 Task: Create a due date automation trigger when advanced on, 2 working days after a card is due add basic with the red label is due at 11:00 AM.
Action: Mouse moved to (1002, 81)
Screenshot: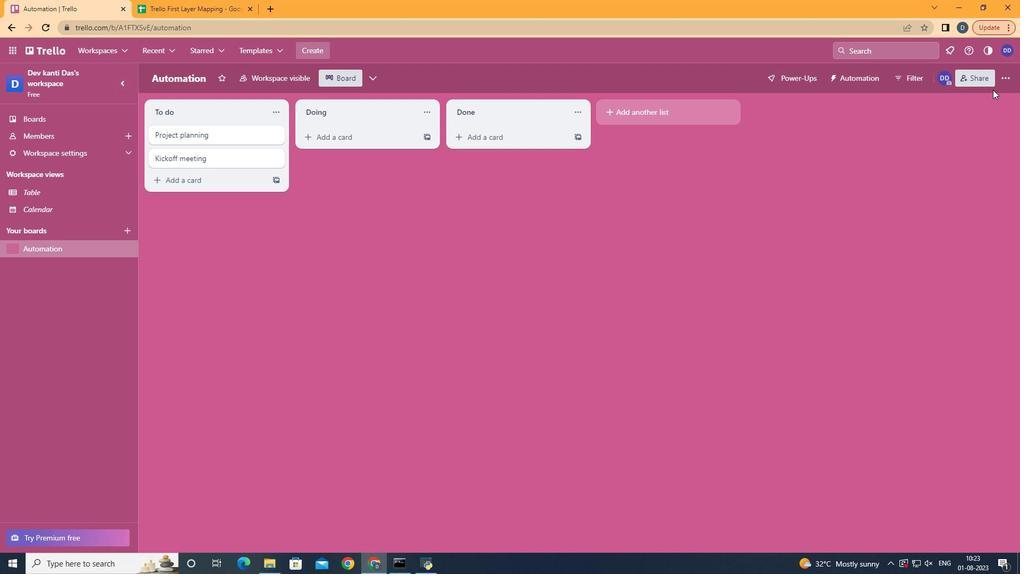 
Action: Mouse pressed left at (1002, 81)
Screenshot: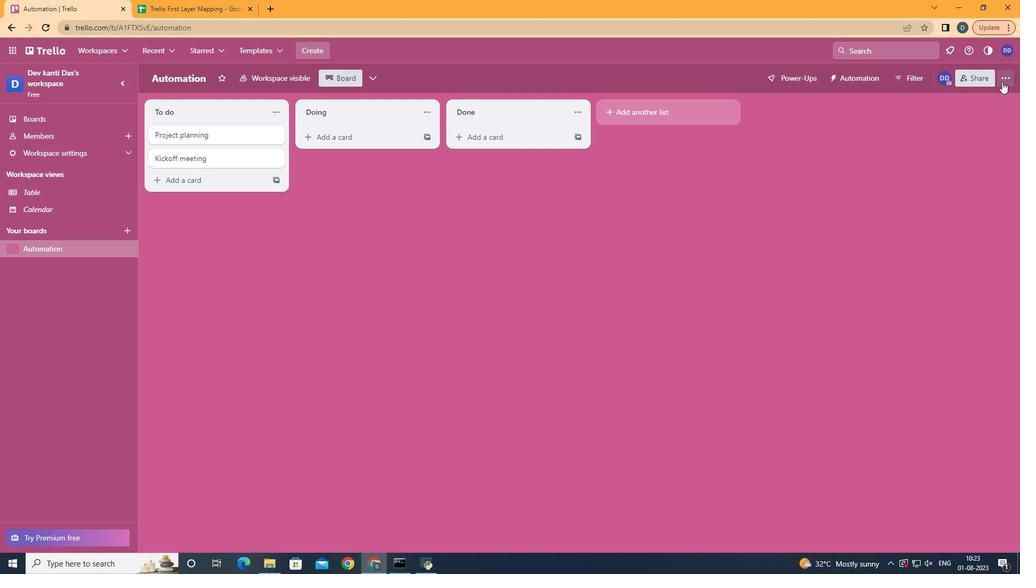 
Action: Mouse moved to (917, 233)
Screenshot: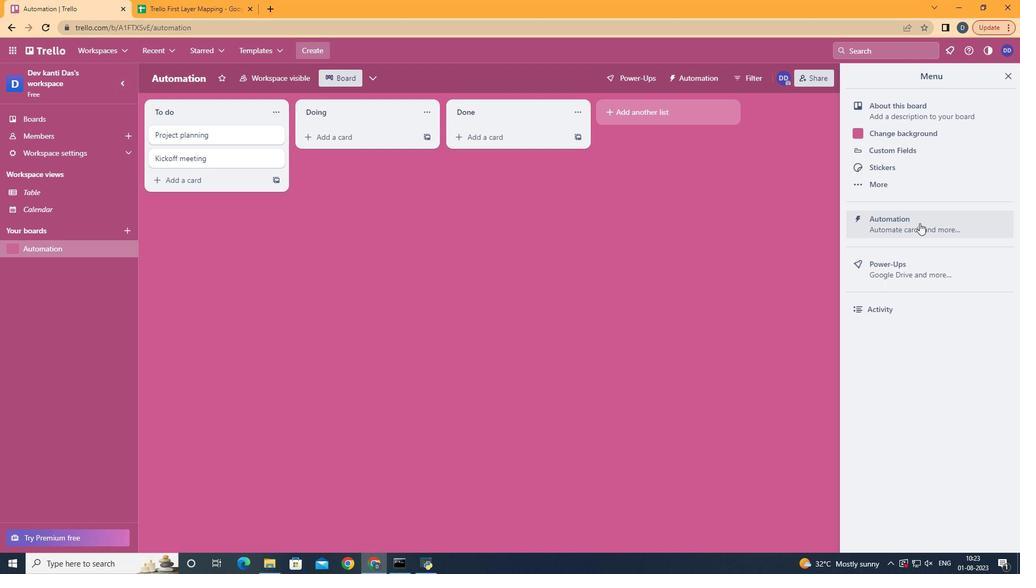 
Action: Mouse pressed left at (917, 233)
Screenshot: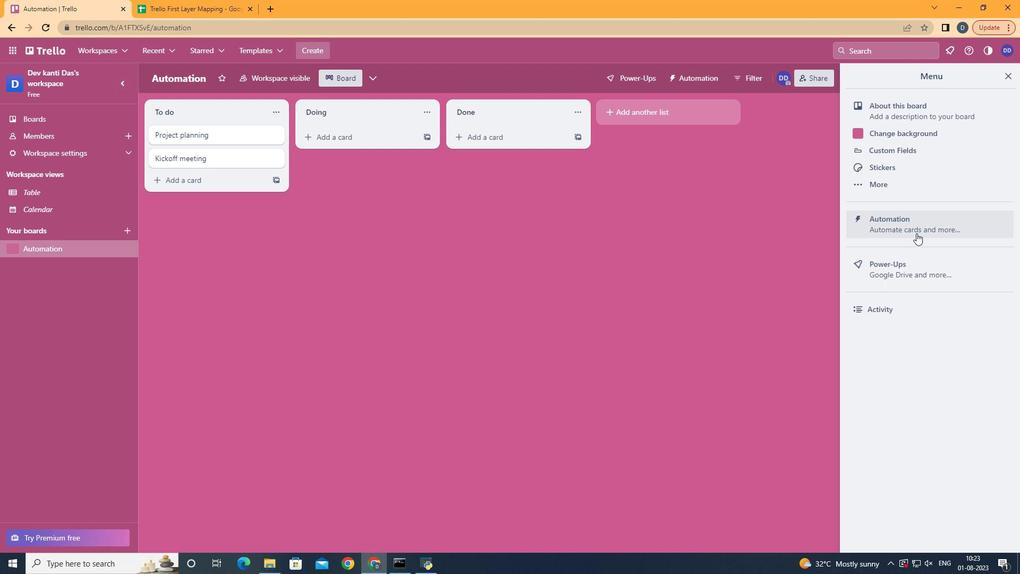 
Action: Mouse moved to (222, 211)
Screenshot: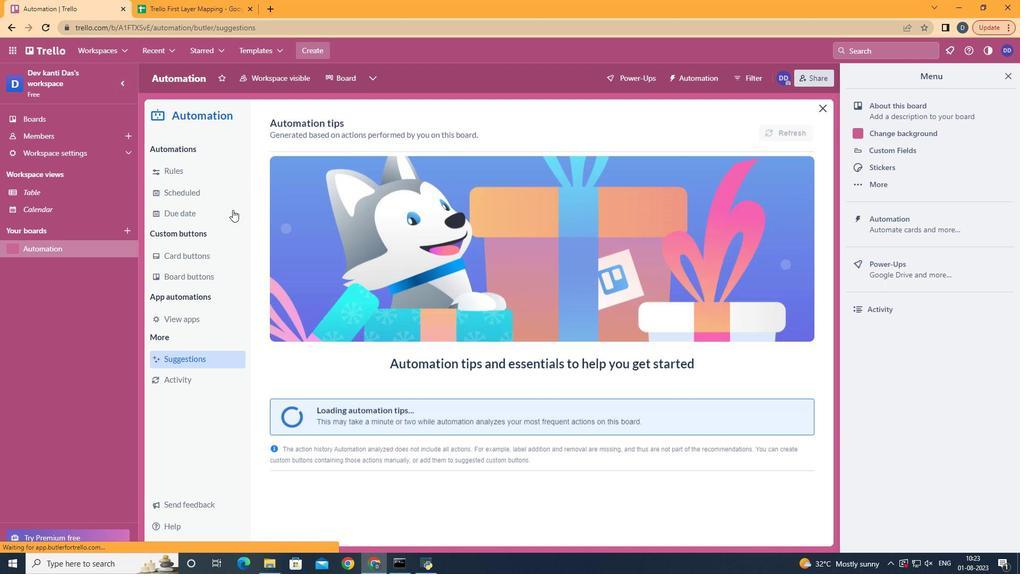 
Action: Mouse pressed left at (222, 211)
Screenshot: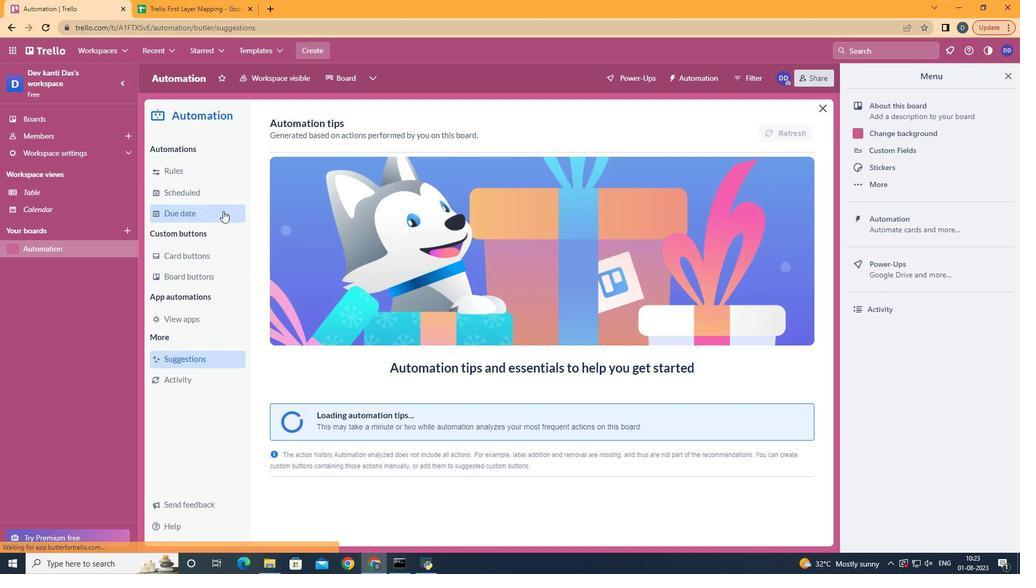 
Action: Mouse moved to (760, 130)
Screenshot: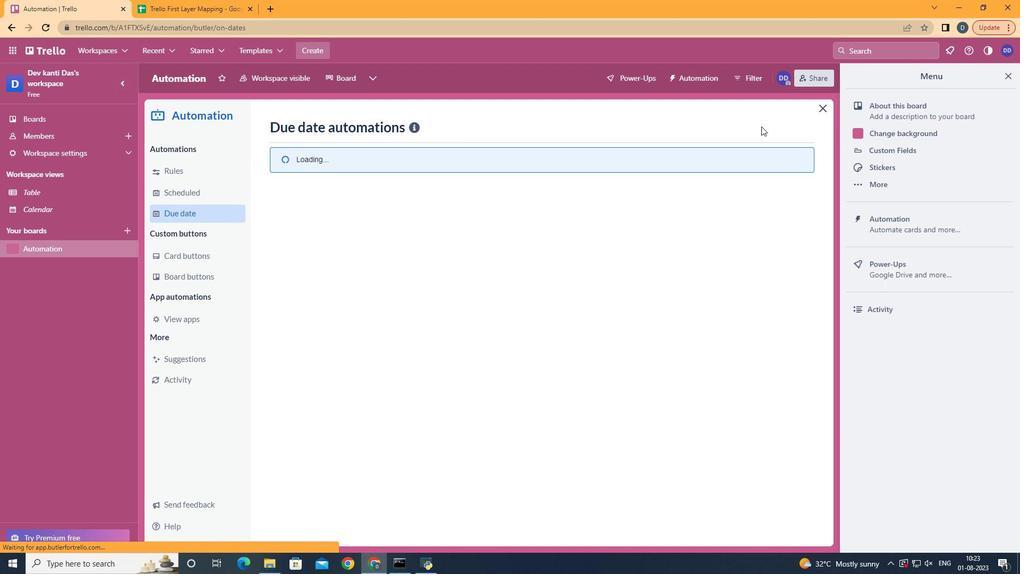 
Action: Mouse pressed left at (760, 130)
Screenshot: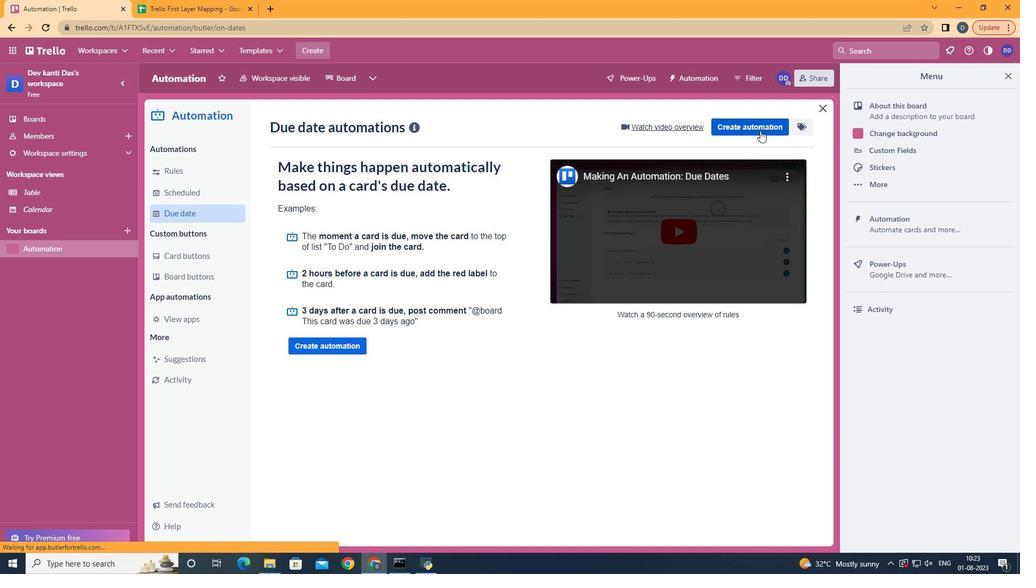 
Action: Mouse moved to (569, 225)
Screenshot: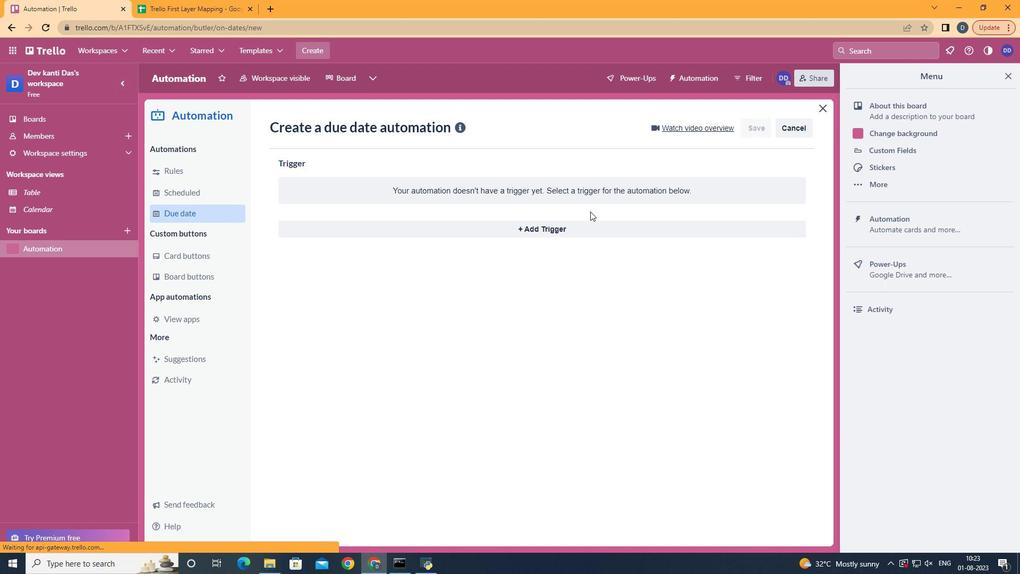 
Action: Mouse pressed left at (569, 225)
Screenshot: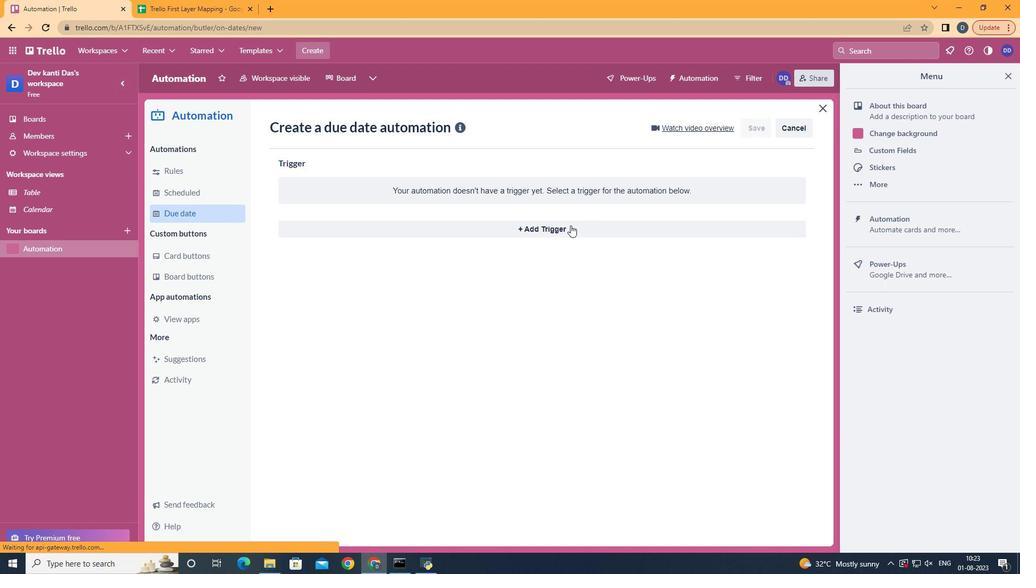 
Action: Mouse moved to (346, 435)
Screenshot: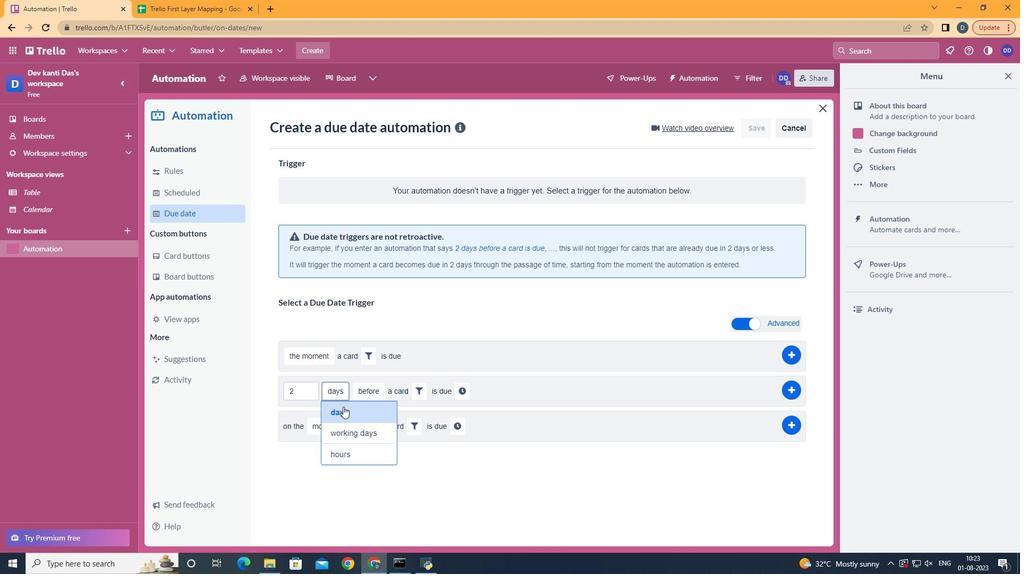
Action: Mouse pressed left at (346, 435)
Screenshot: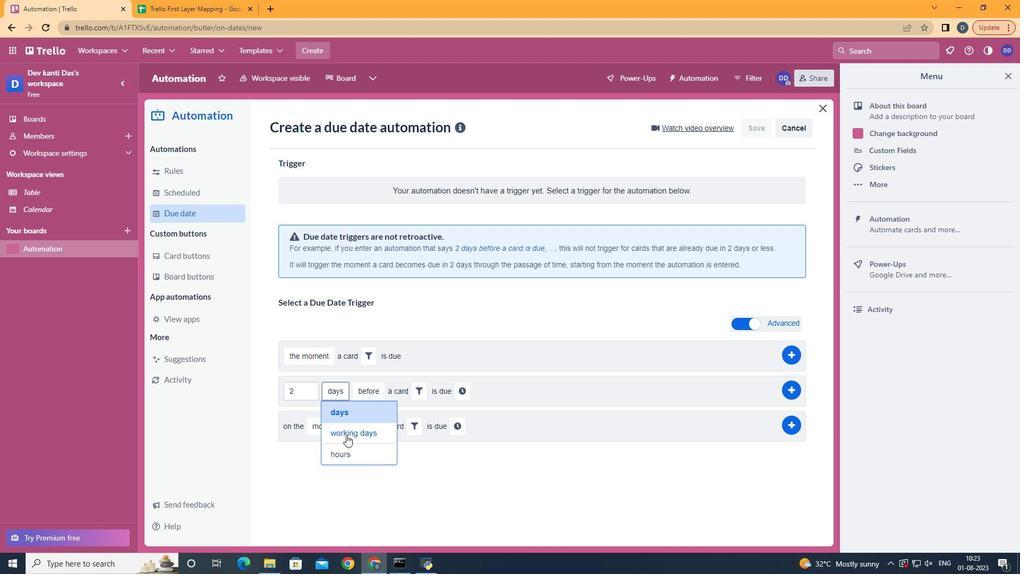 
Action: Mouse moved to (402, 433)
Screenshot: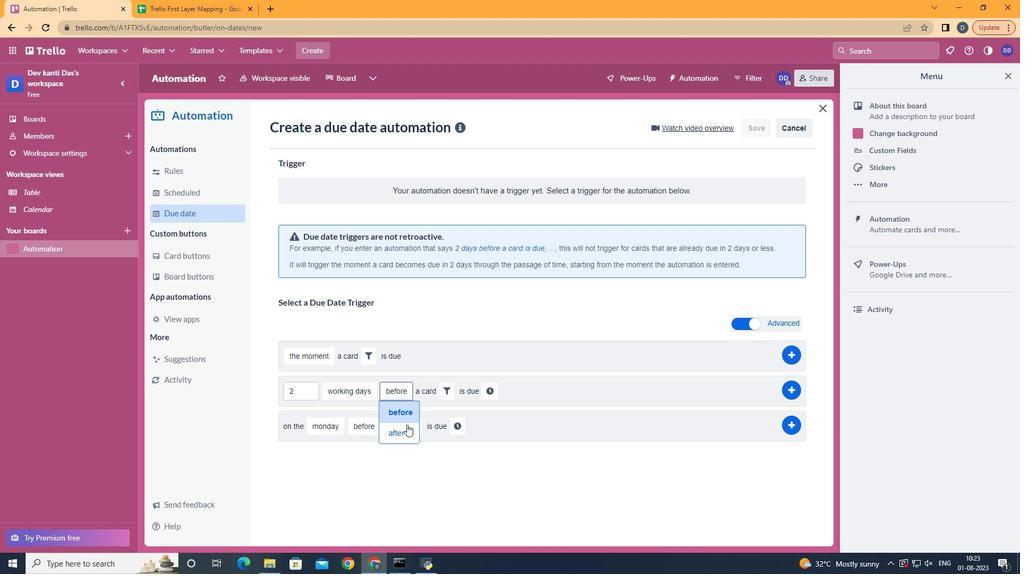 
Action: Mouse pressed left at (402, 433)
Screenshot: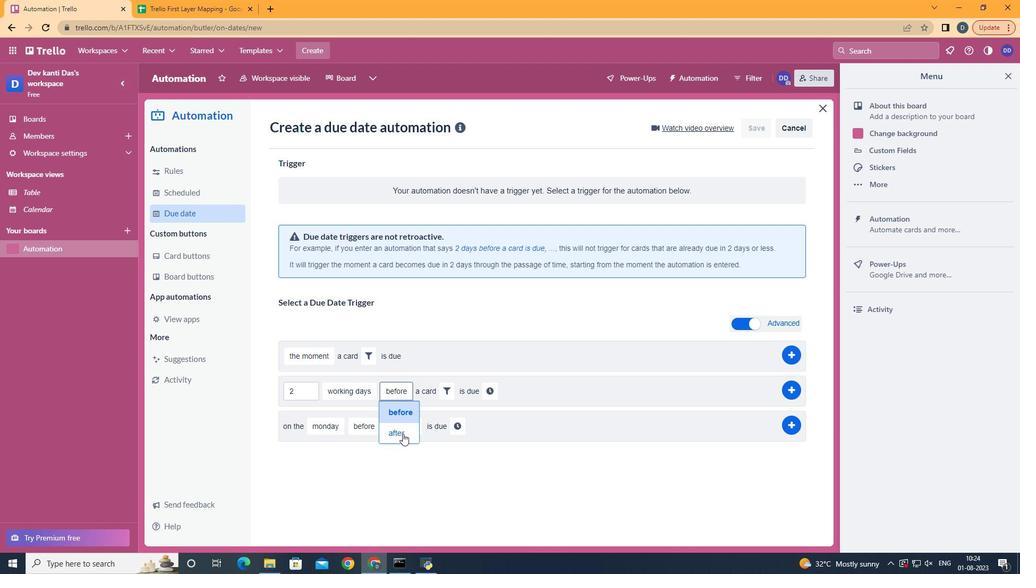 
Action: Mouse moved to (441, 395)
Screenshot: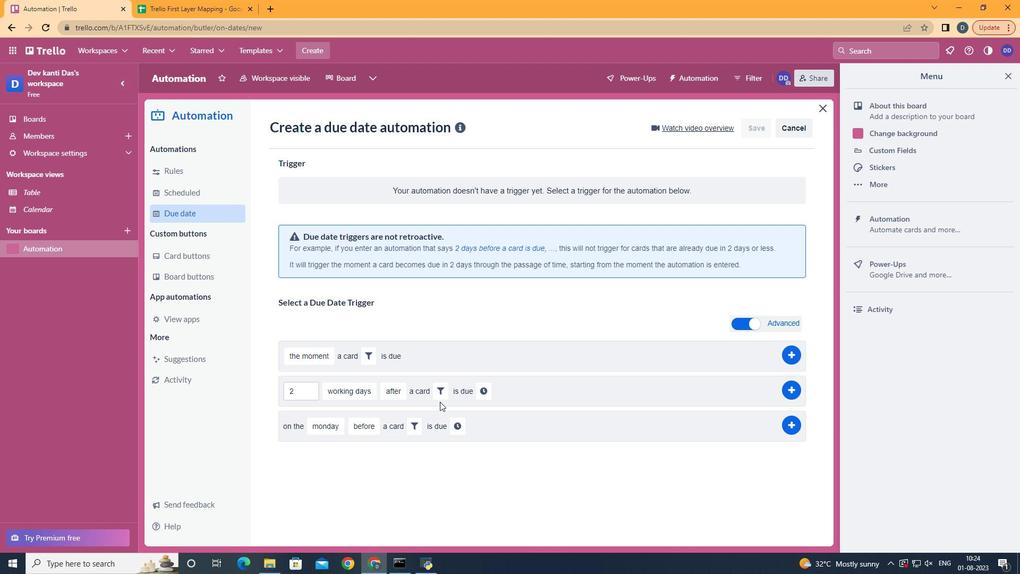 
Action: Mouse pressed left at (441, 395)
Screenshot: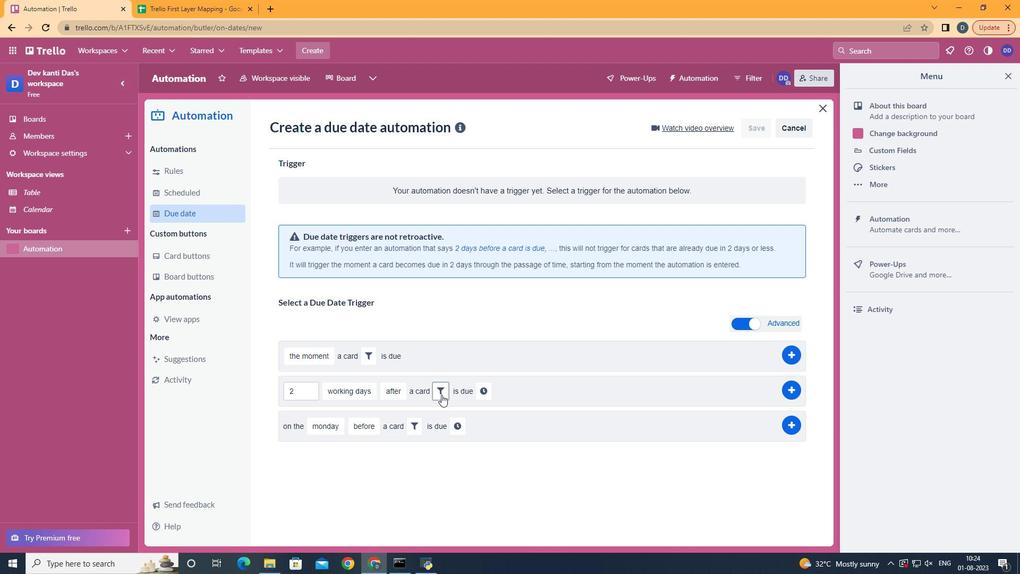 
Action: Mouse moved to (497, 437)
Screenshot: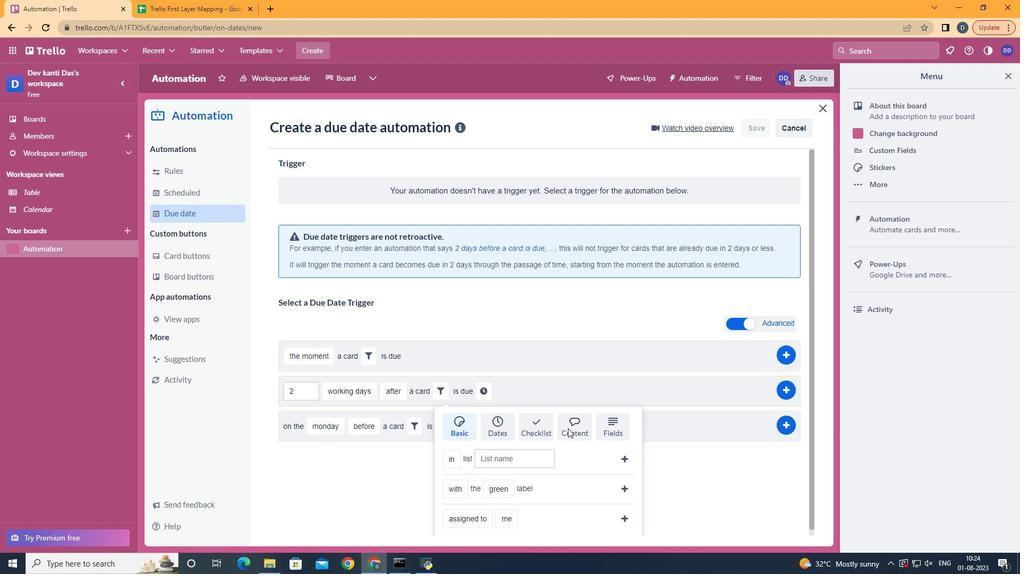 
Action: Mouse scrolled (497, 436) with delta (0, 0)
Screenshot: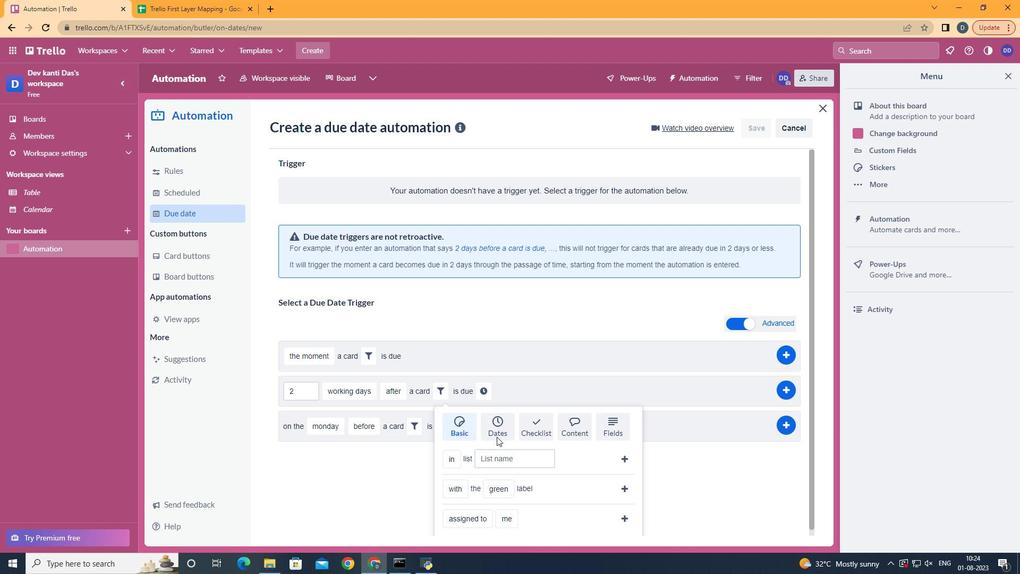 
Action: Mouse scrolled (497, 436) with delta (0, 0)
Screenshot: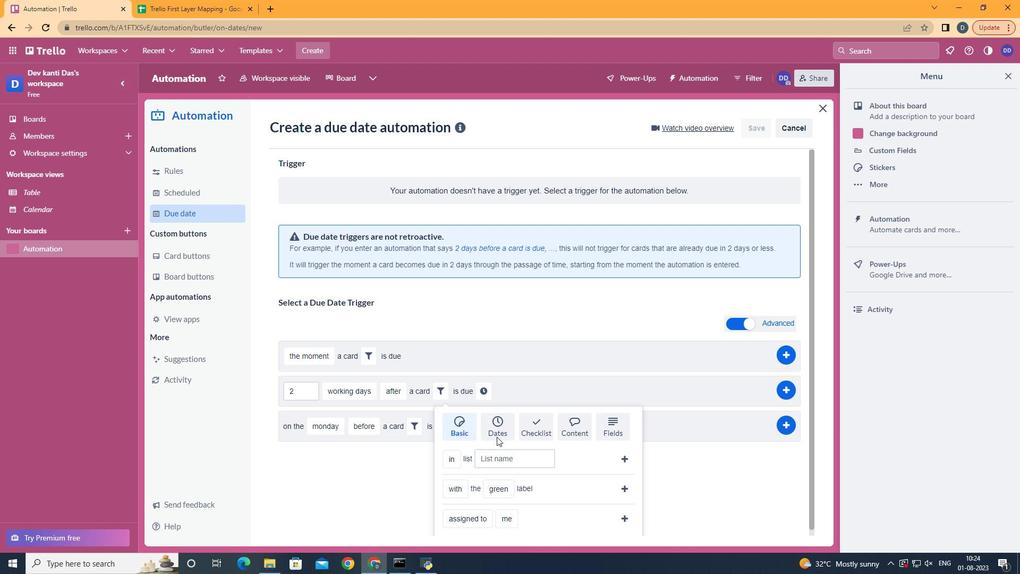 
Action: Mouse scrolled (497, 436) with delta (0, 0)
Screenshot: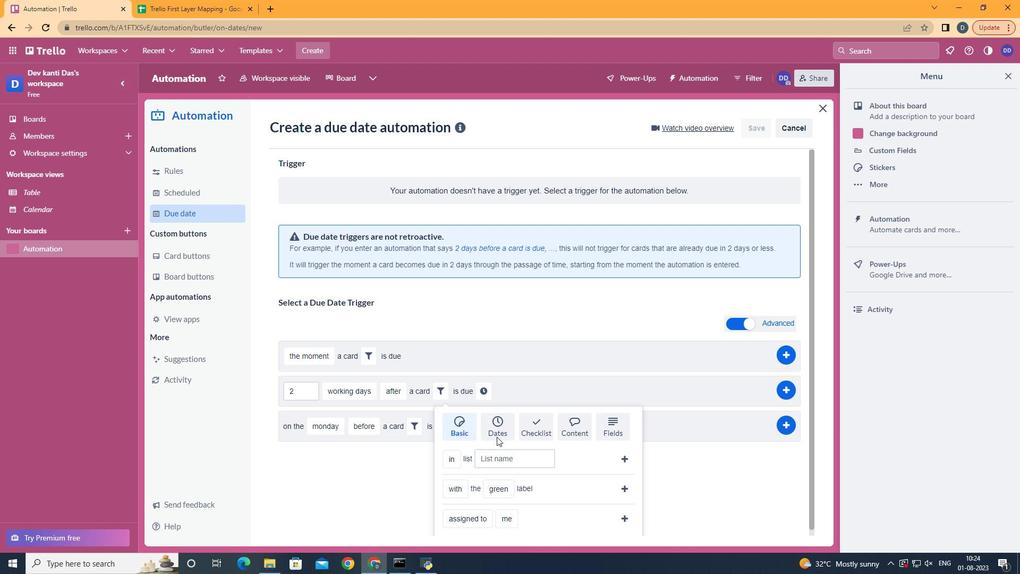 
Action: Mouse scrolled (497, 436) with delta (0, 0)
Screenshot: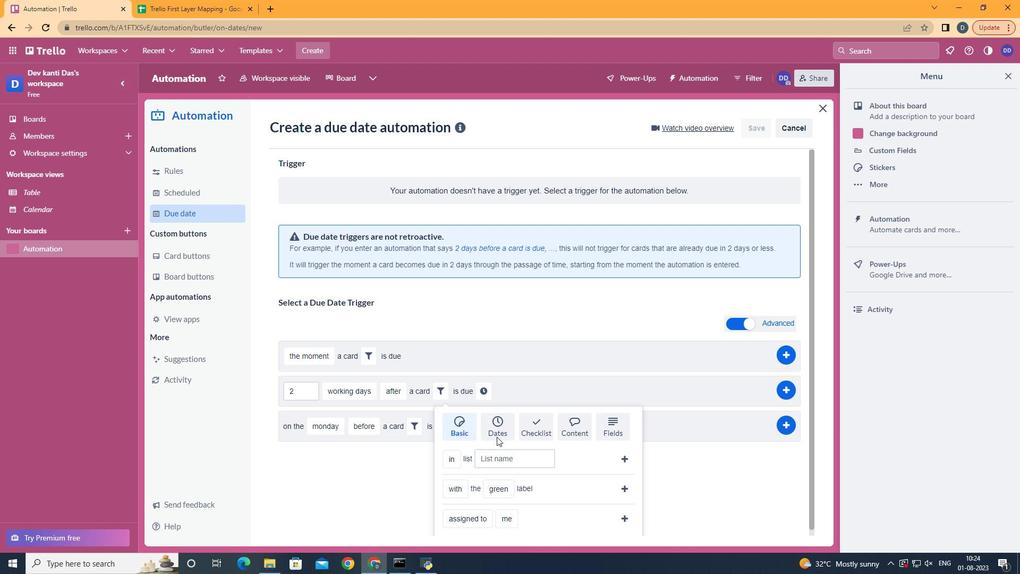 
Action: Mouse moved to (468, 425)
Screenshot: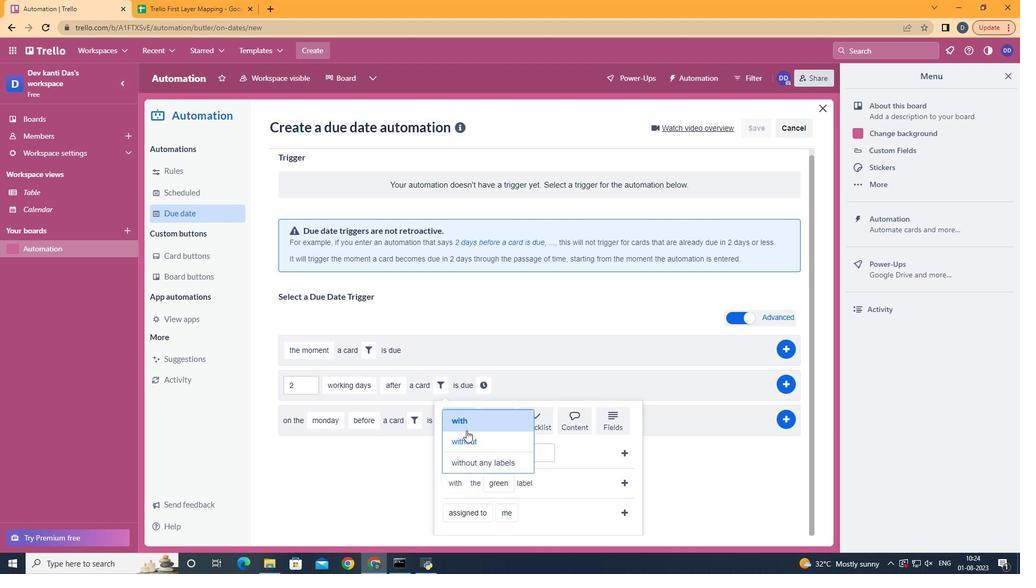 
Action: Mouse pressed left at (468, 425)
Screenshot: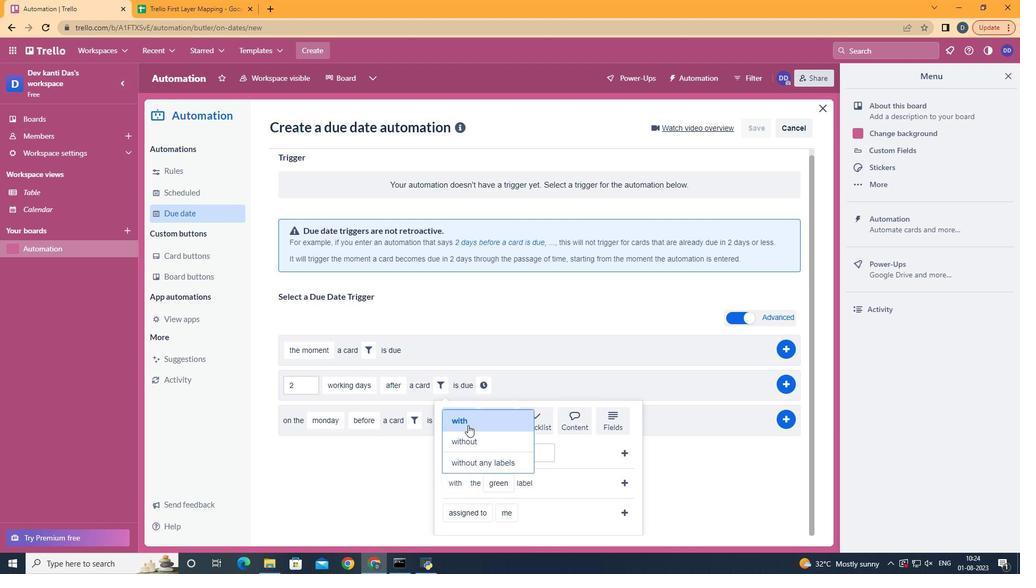 
Action: Mouse moved to (499, 412)
Screenshot: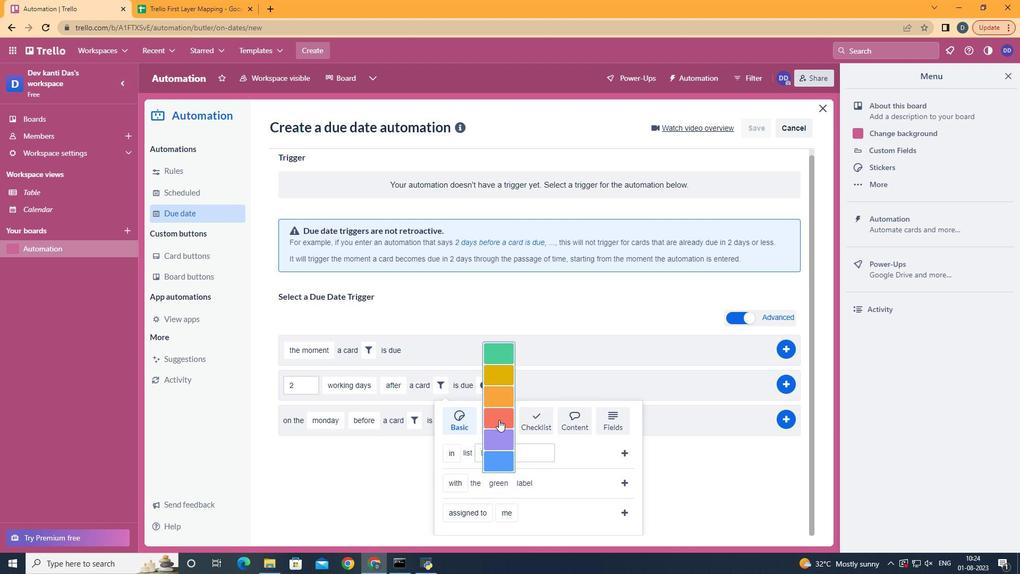 
Action: Mouse pressed left at (499, 412)
Screenshot: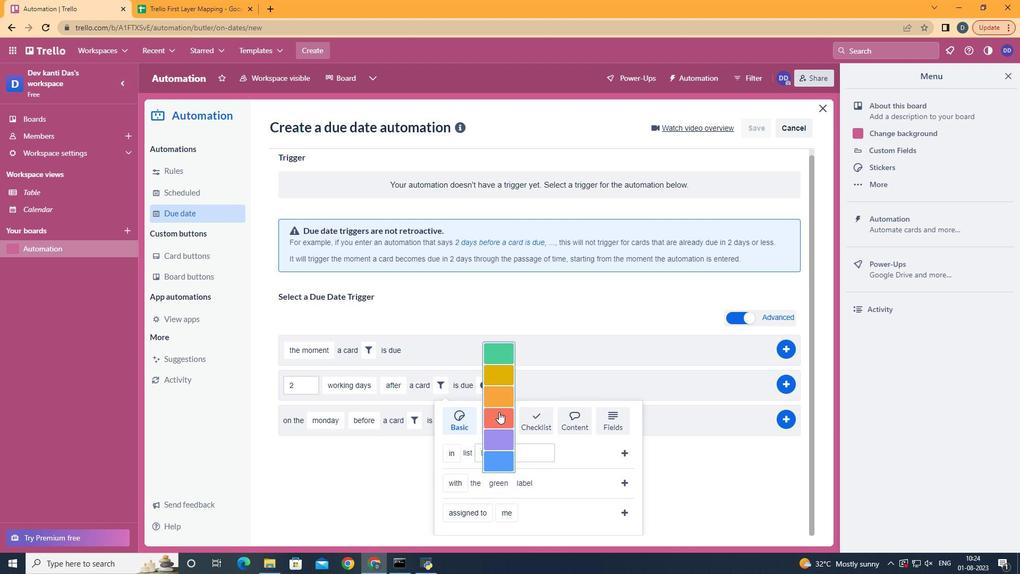 
Action: Mouse moved to (630, 483)
Screenshot: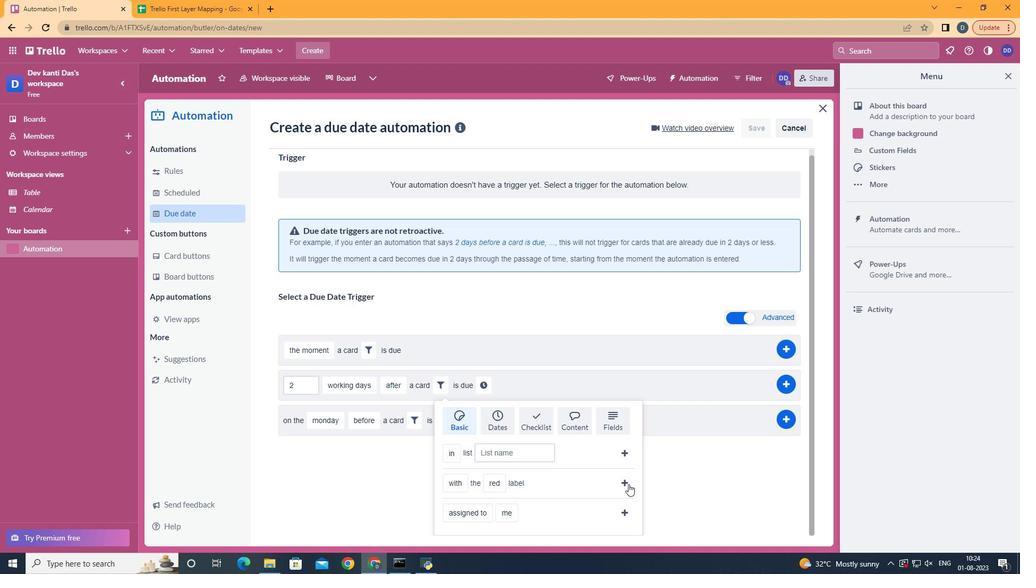 
Action: Mouse pressed left at (630, 483)
Screenshot: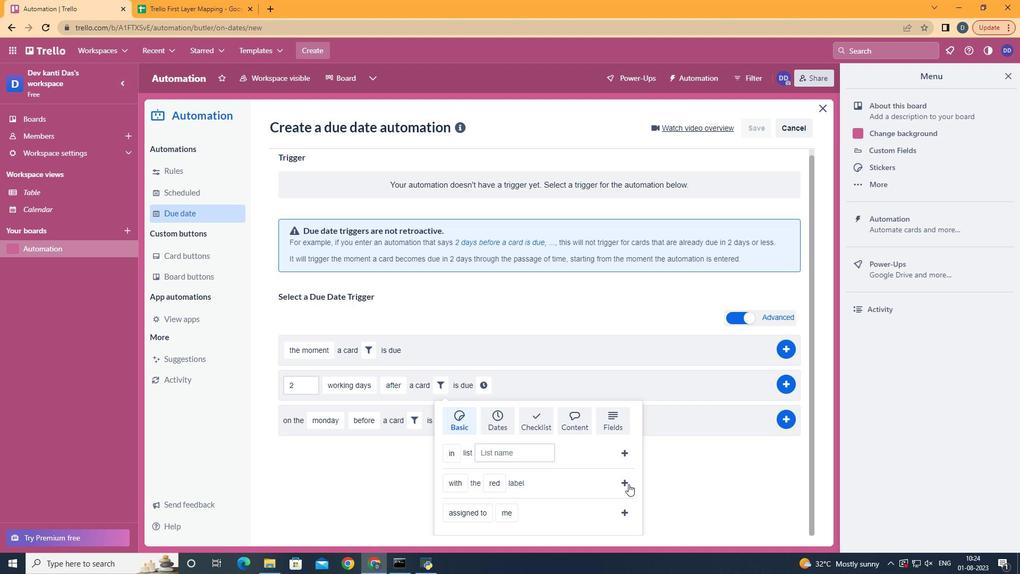 
Action: Mouse moved to (570, 397)
Screenshot: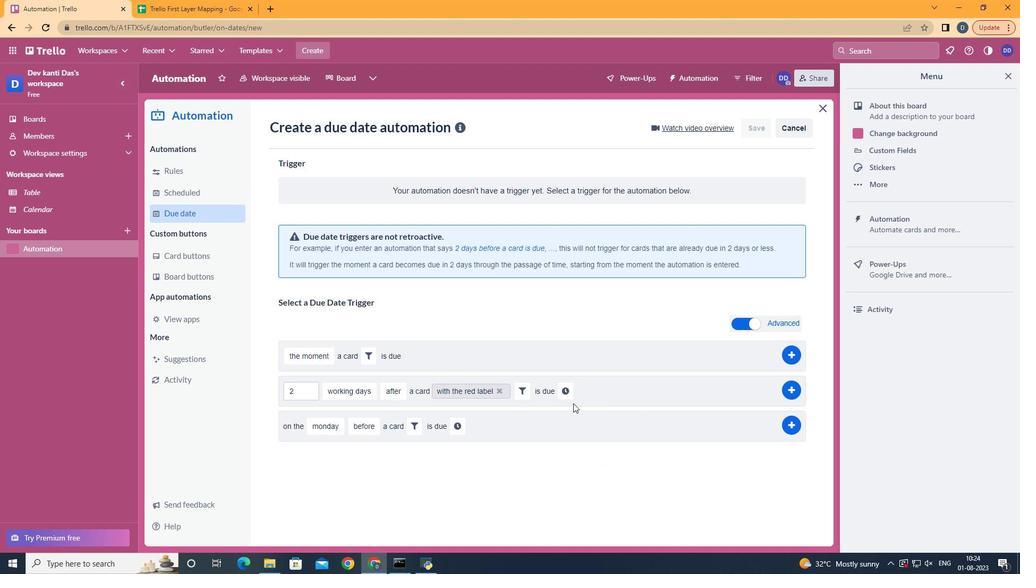 
Action: Mouse pressed left at (570, 397)
Screenshot: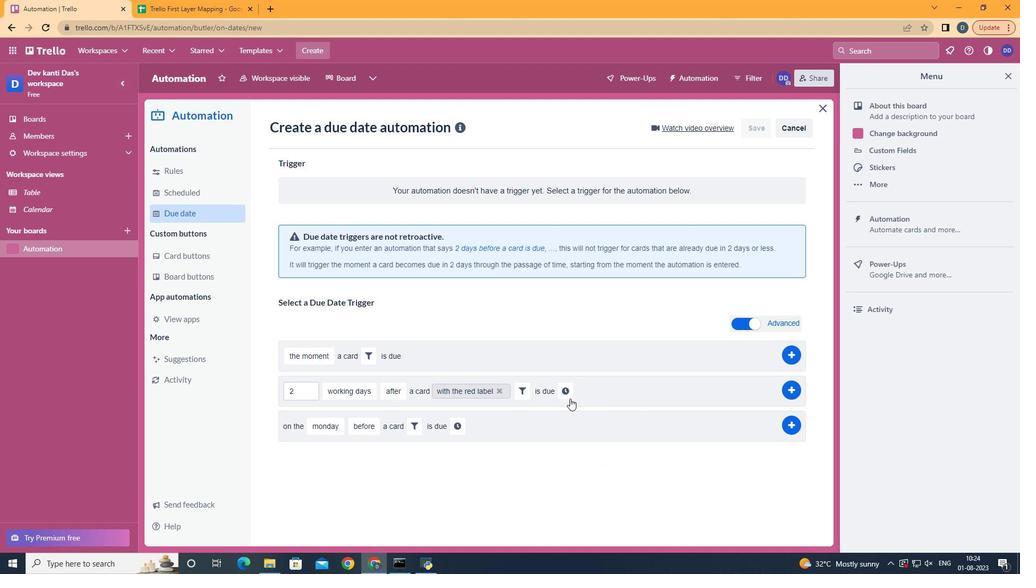 
Action: Mouse moved to (592, 399)
Screenshot: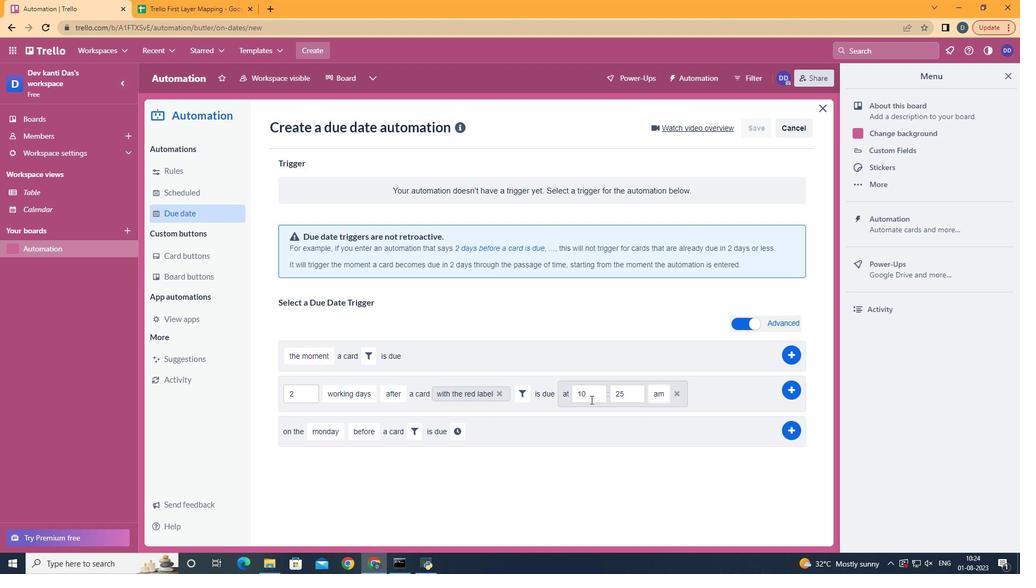 
Action: Mouse pressed left at (592, 399)
Screenshot: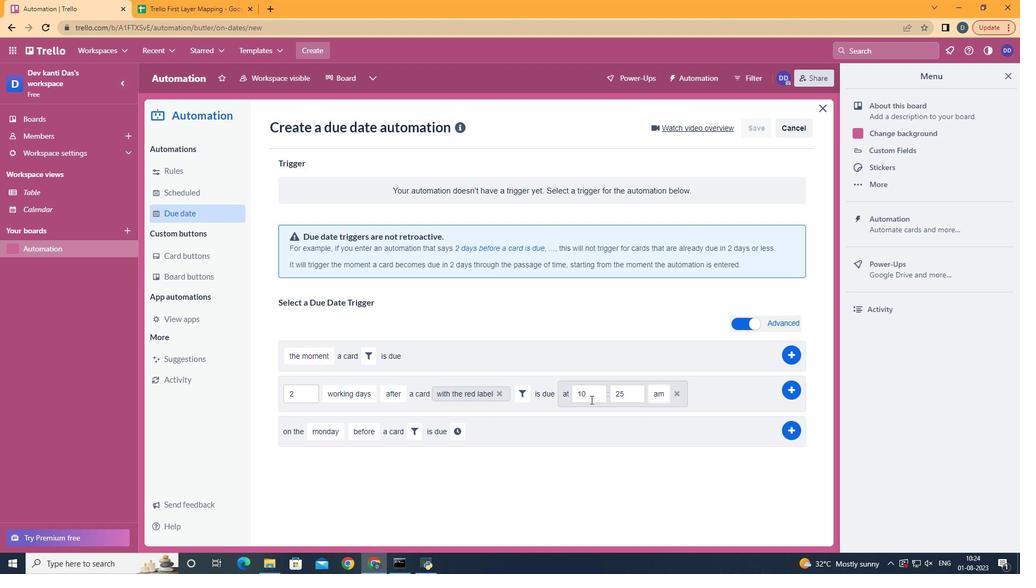 
Action: Mouse moved to (590, 400)
Screenshot: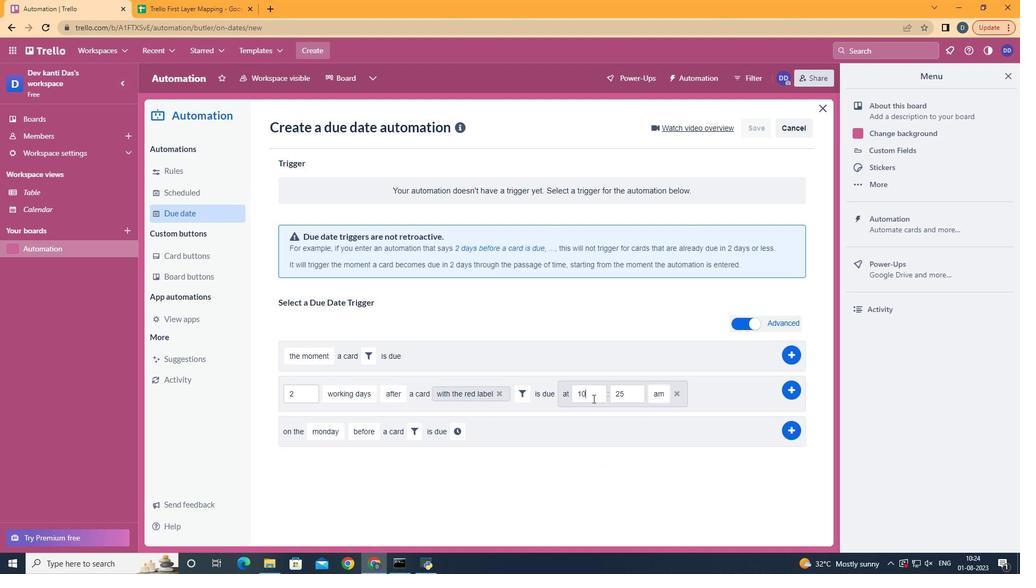 
Action: Key pressed <Key.backspace>1
Screenshot: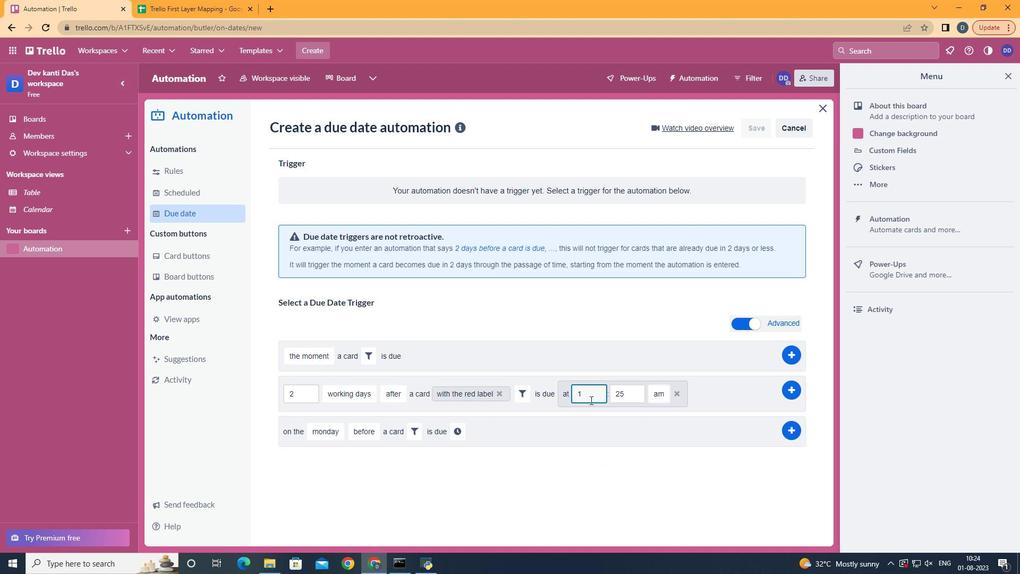 
Action: Mouse moved to (637, 393)
Screenshot: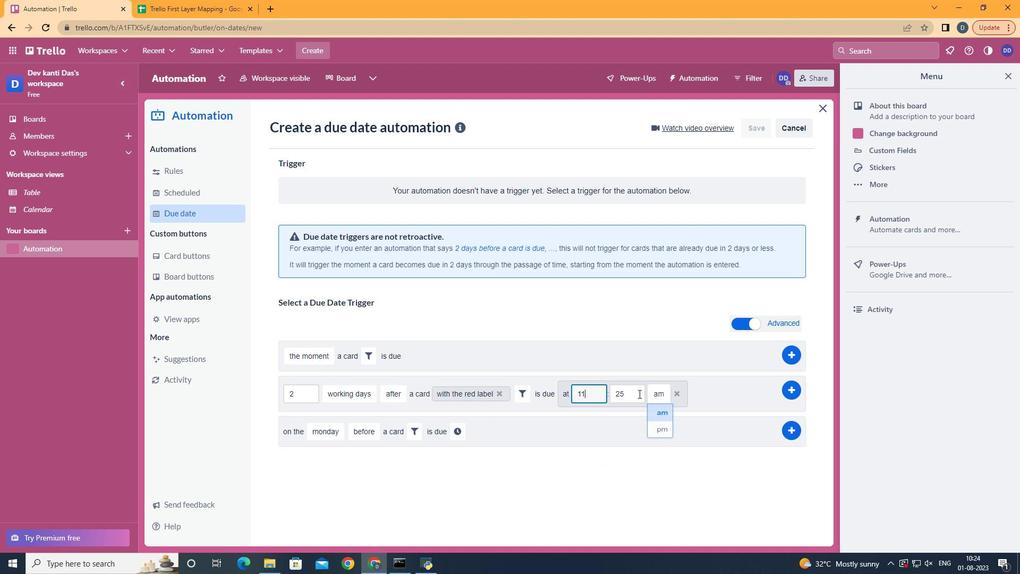 
Action: Mouse pressed left at (637, 393)
Screenshot: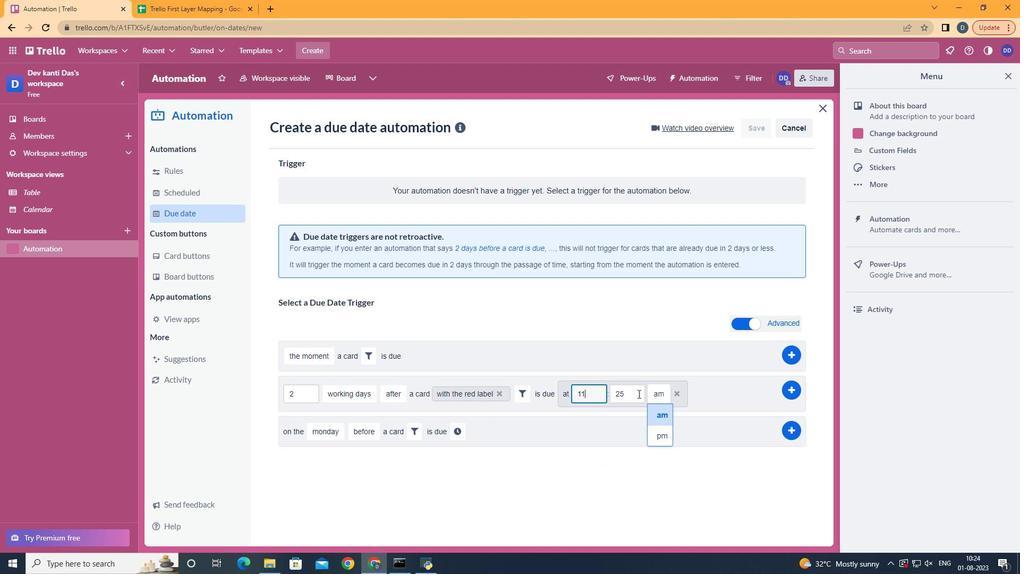 
Action: Key pressed <Key.backspace><Key.backspace>00
Screenshot: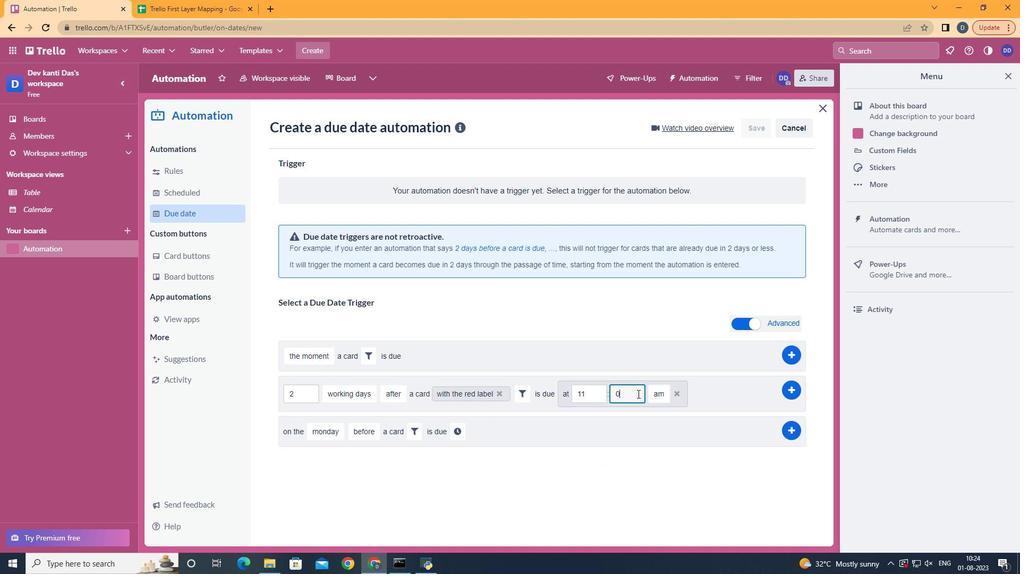 
Action: Mouse moved to (789, 390)
Screenshot: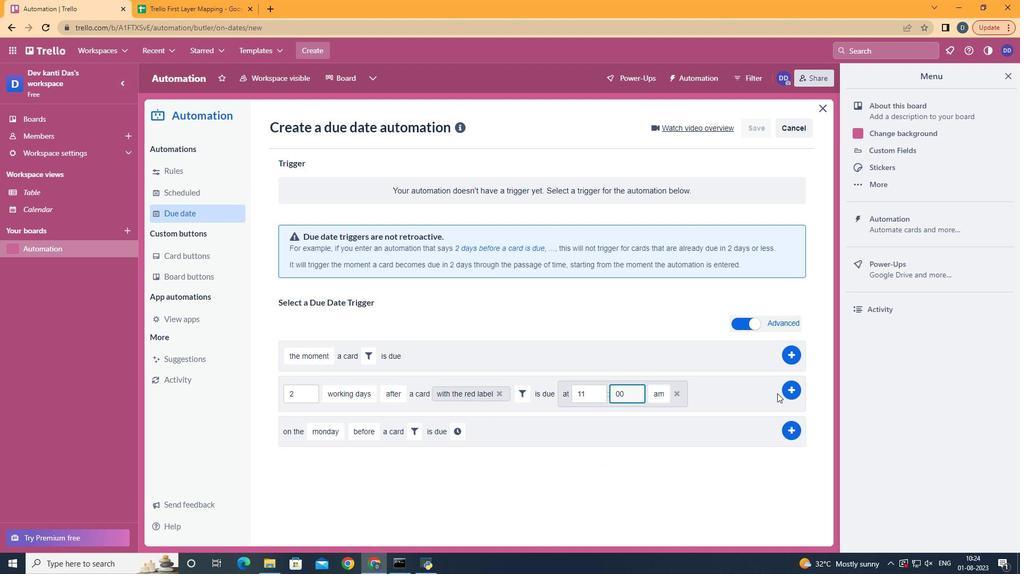 
Action: Mouse pressed left at (789, 390)
Screenshot: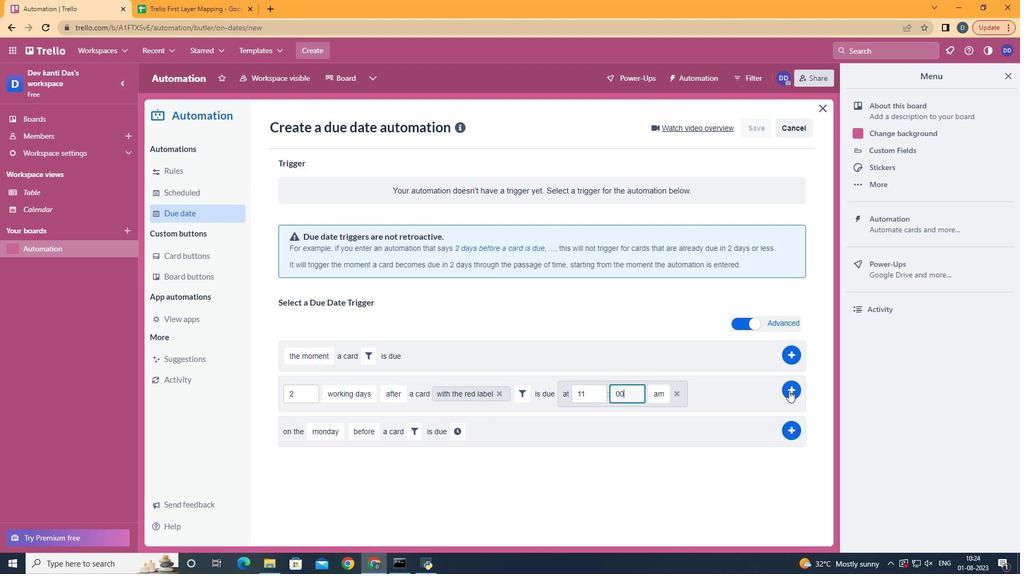 
Action: Mouse moved to (444, 262)
Screenshot: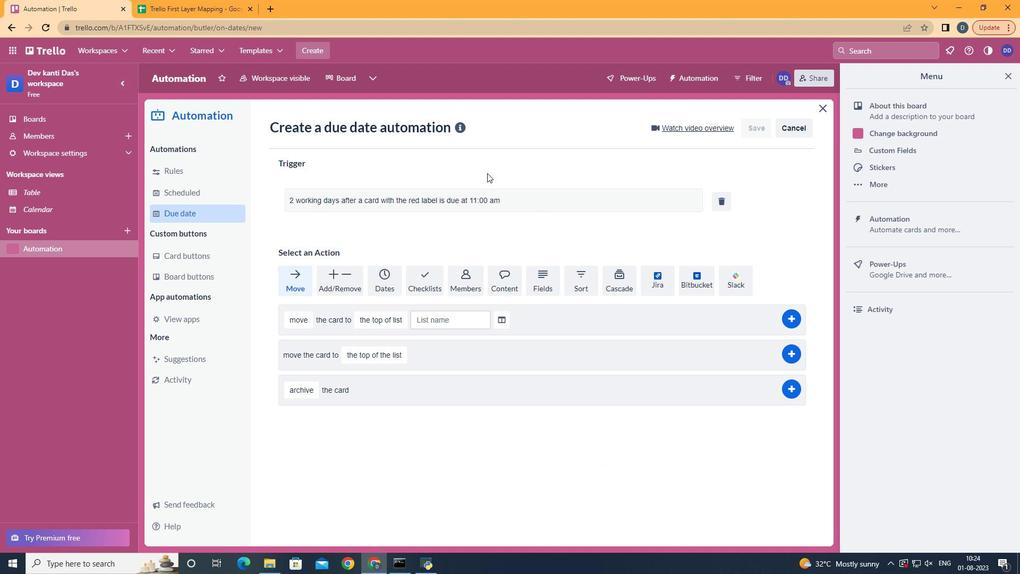 
